 Task: Create in the project Transpire and in the Backlog issue 'Create a new online platform for online music production courses with advanced audio mixing and mastering capabilities' a child issue 'Big data model explainability and transparency remediation', and assign it to team member softage.2@softage.net.
Action: Mouse moved to (505, 194)
Screenshot: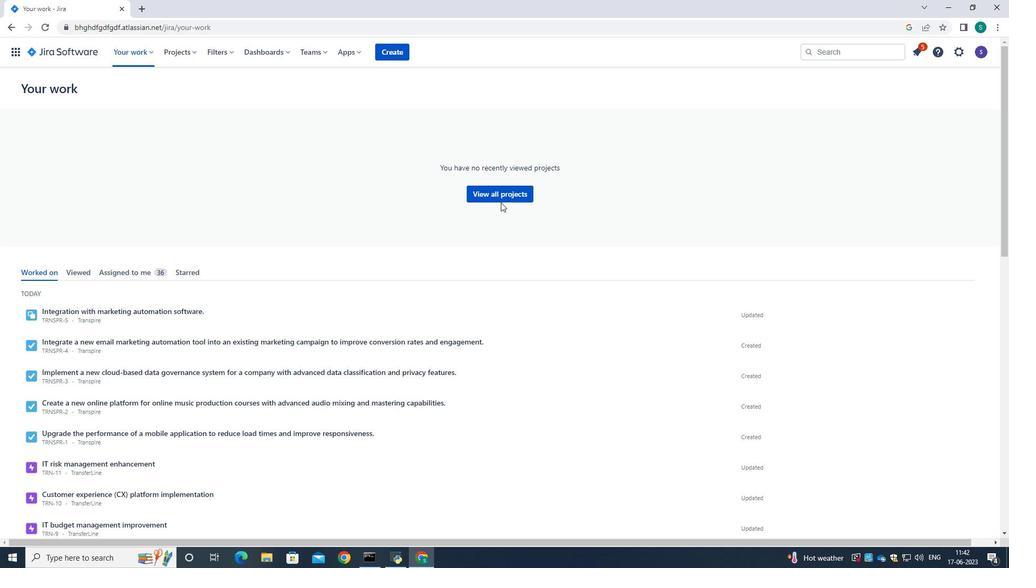 
Action: Mouse pressed left at (505, 194)
Screenshot: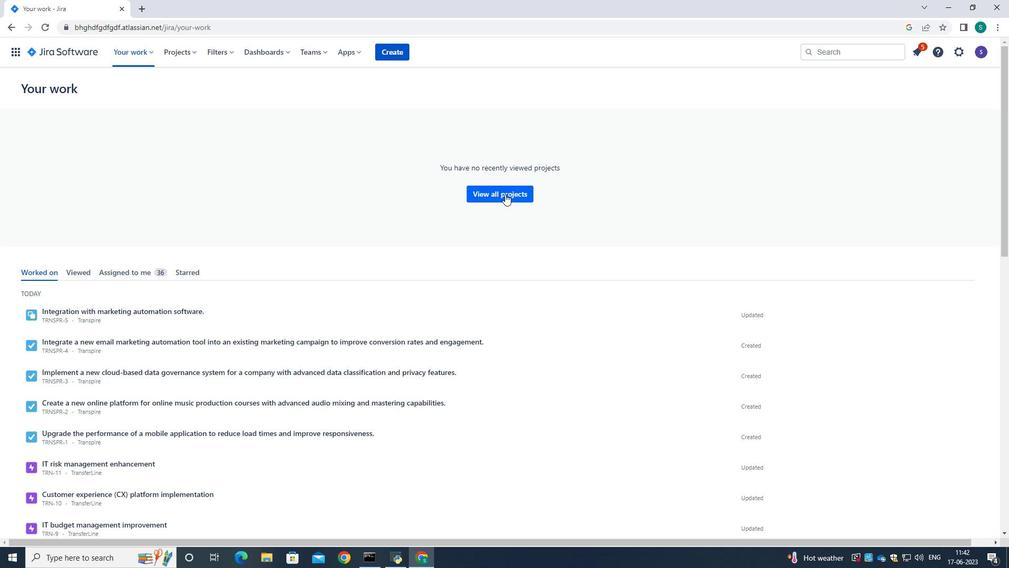
Action: Mouse moved to (235, 53)
Screenshot: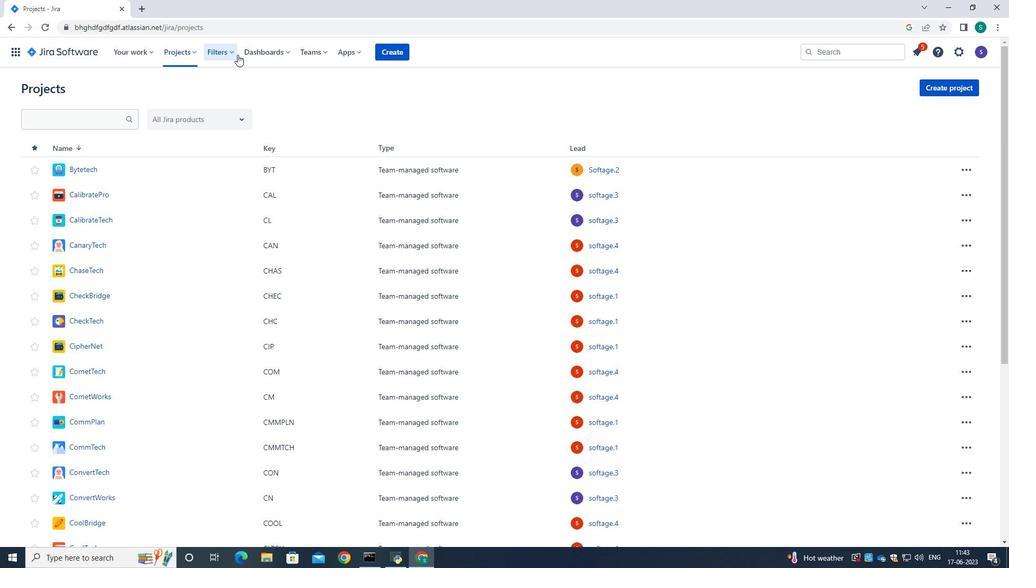 
Action: Mouse pressed left at (235, 53)
Screenshot: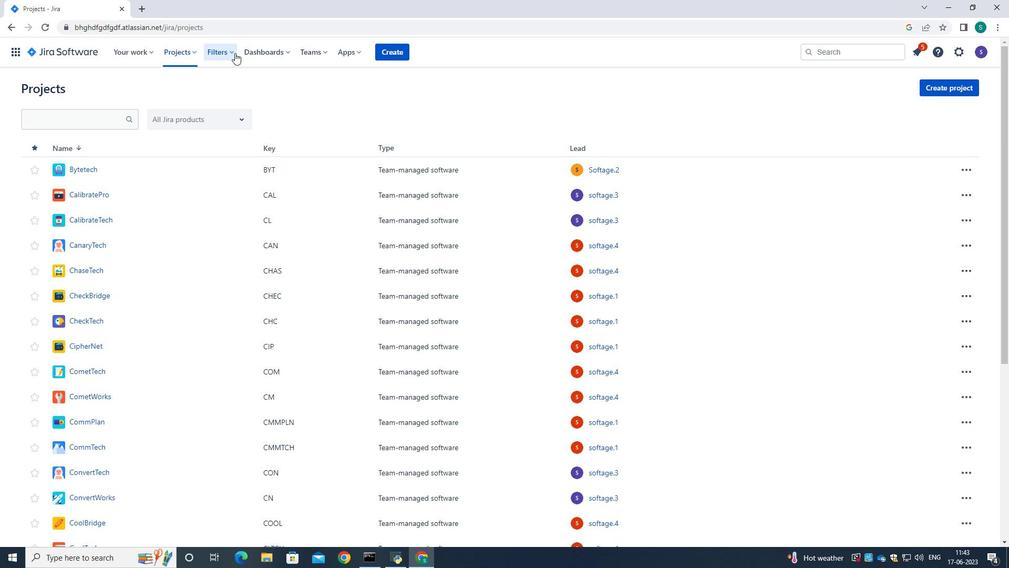 
Action: Mouse moved to (187, 57)
Screenshot: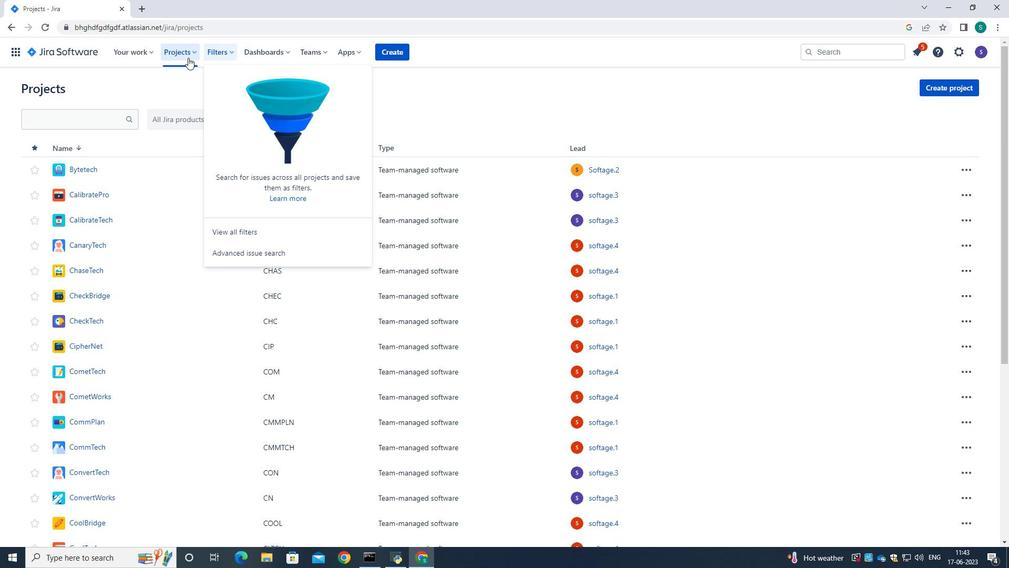 
Action: Mouse pressed left at (187, 57)
Screenshot: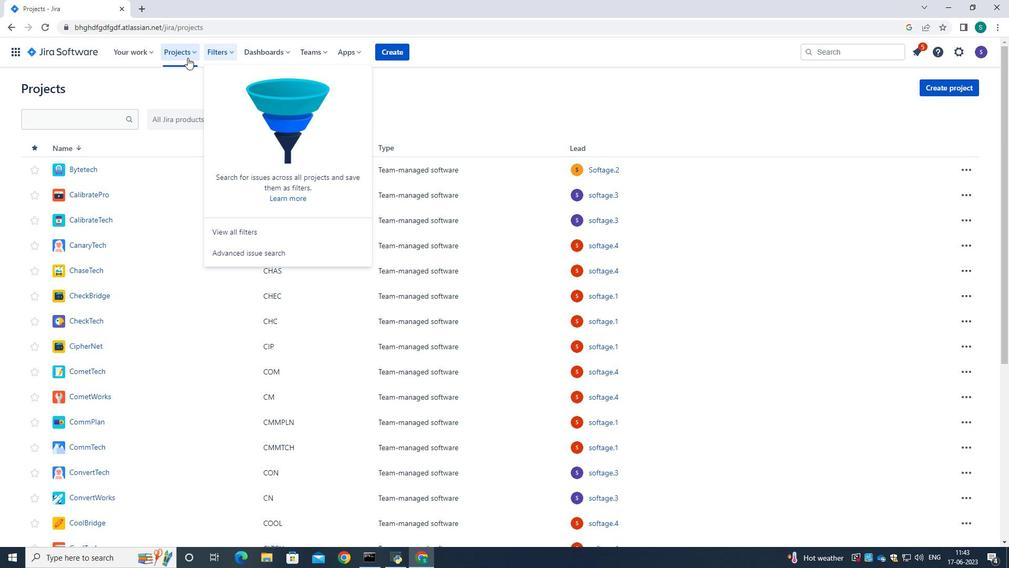 
Action: Mouse moved to (212, 100)
Screenshot: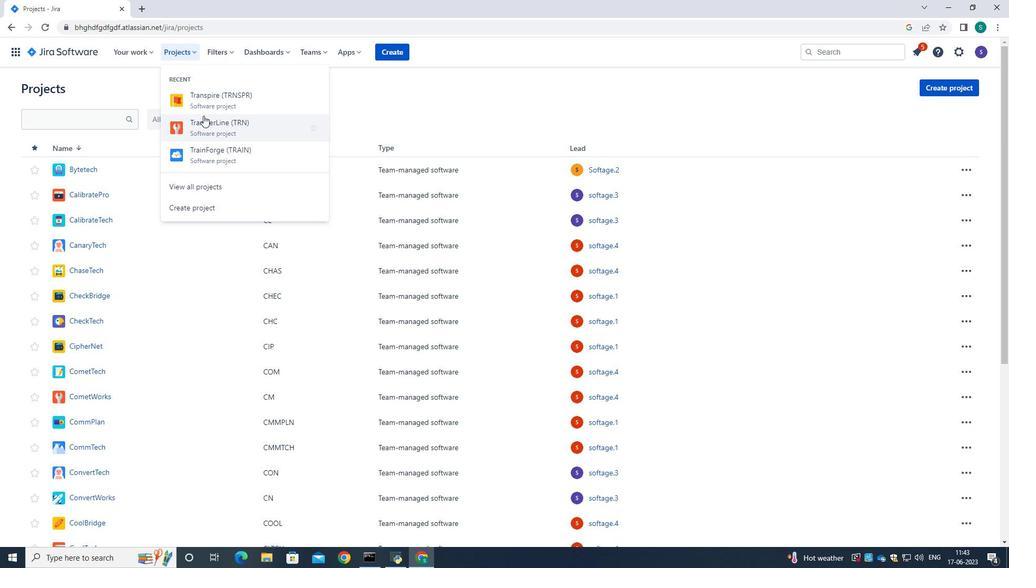 
Action: Mouse pressed left at (212, 100)
Screenshot: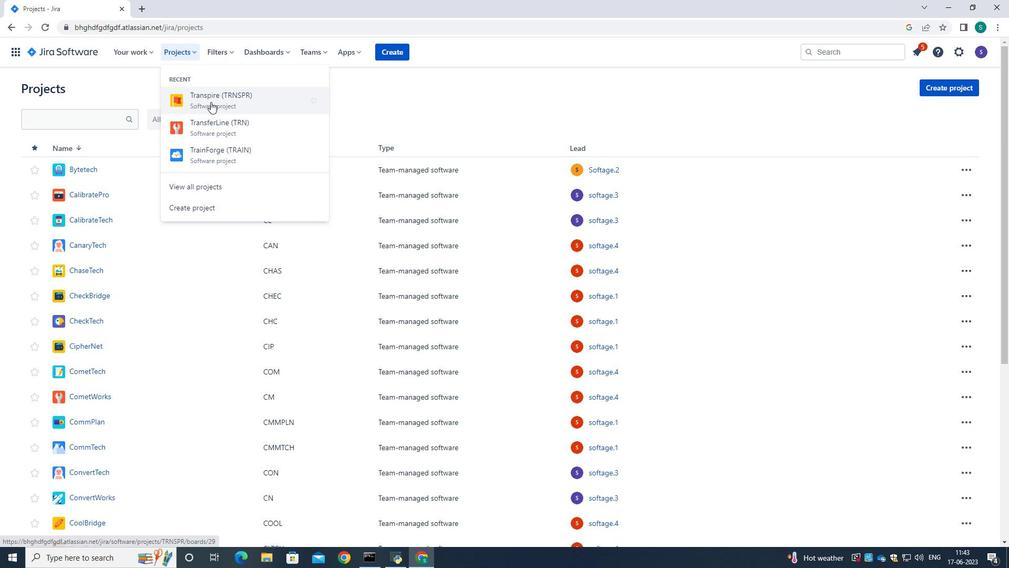 
Action: Mouse moved to (75, 163)
Screenshot: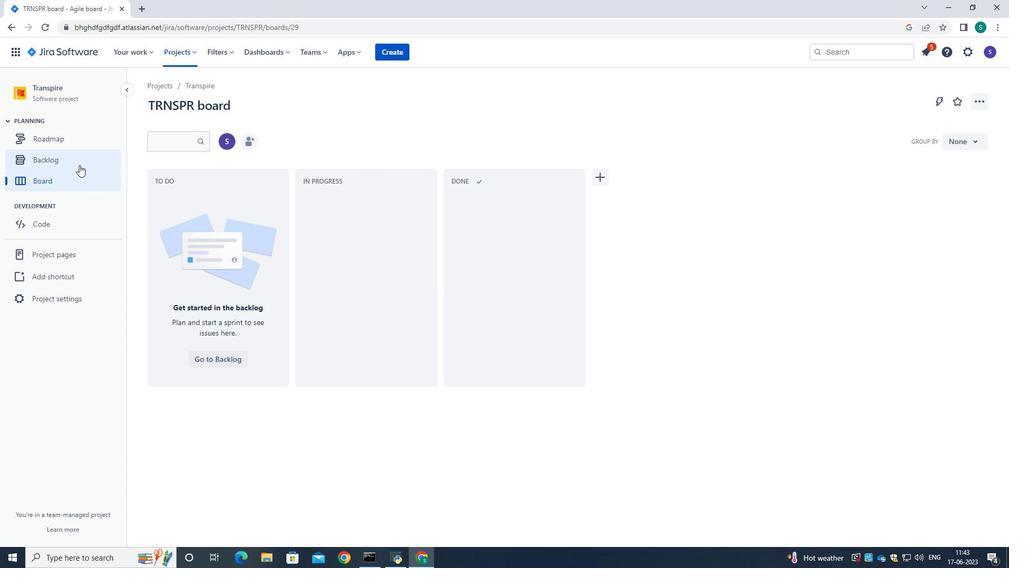 
Action: Mouse pressed left at (75, 163)
Screenshot: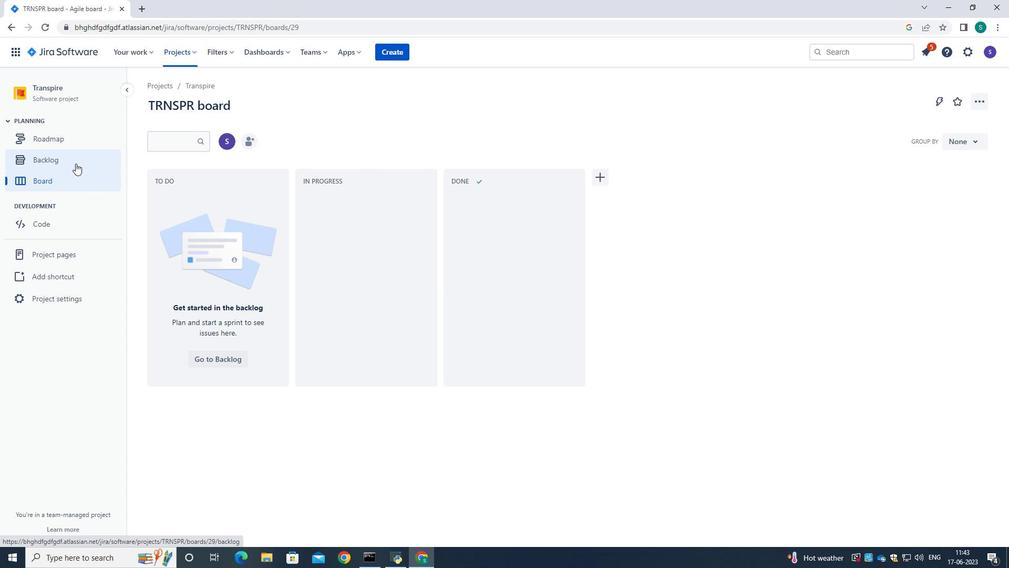 
Action: Mouse moved to (393, 209)
Screenshot: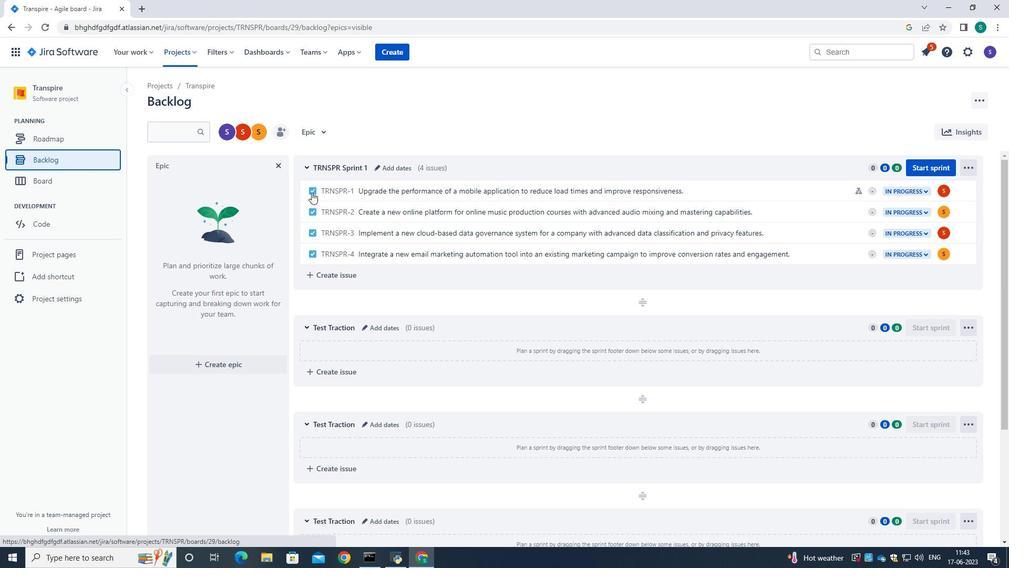 
Action: Mouse scrolled (393, 209) with delta (0, 0)
Screenshot: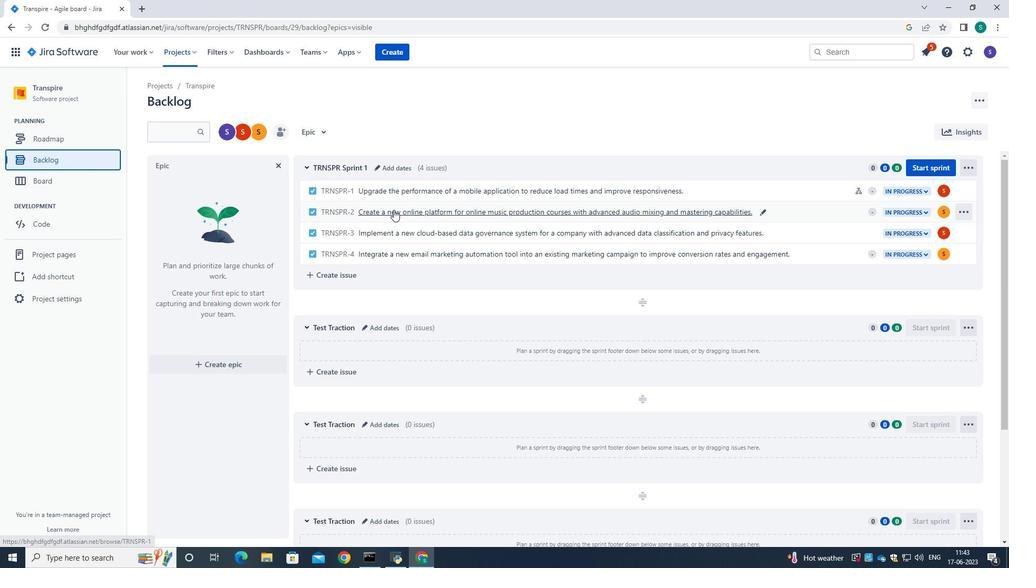 
Action: Mouse moved to (427, 179)
Screenshot: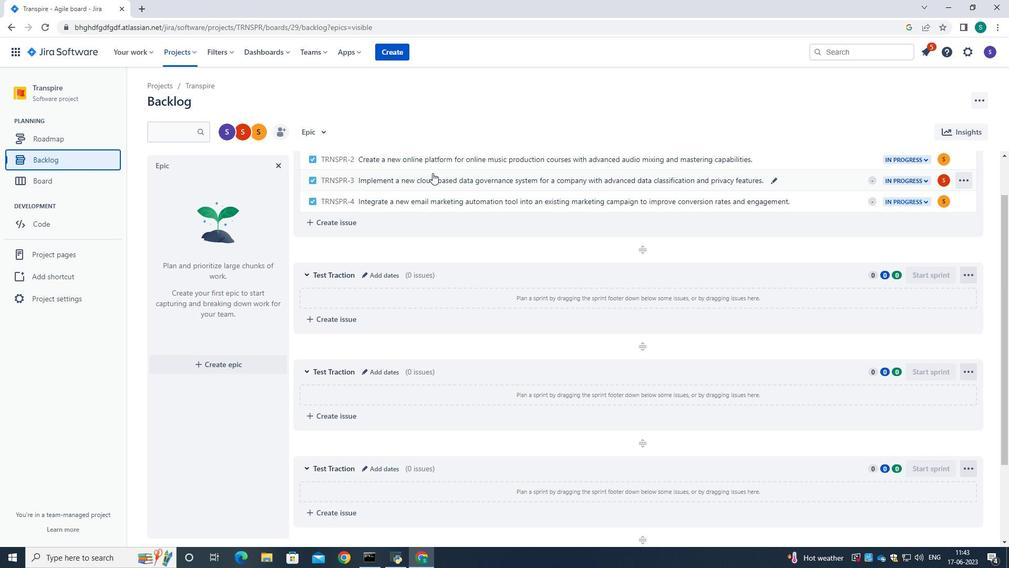 
Action: Mouse scrolled (427, 180) with delta (0, 0)
Screenshot: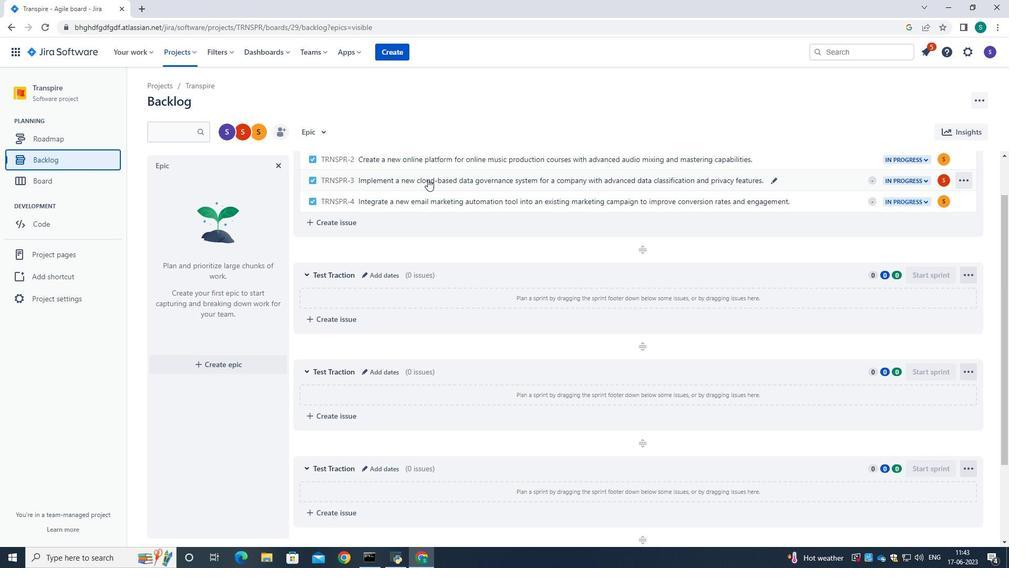
Action: Mouse scrolled (427, 180) with delta (0, 0)
Screenshot: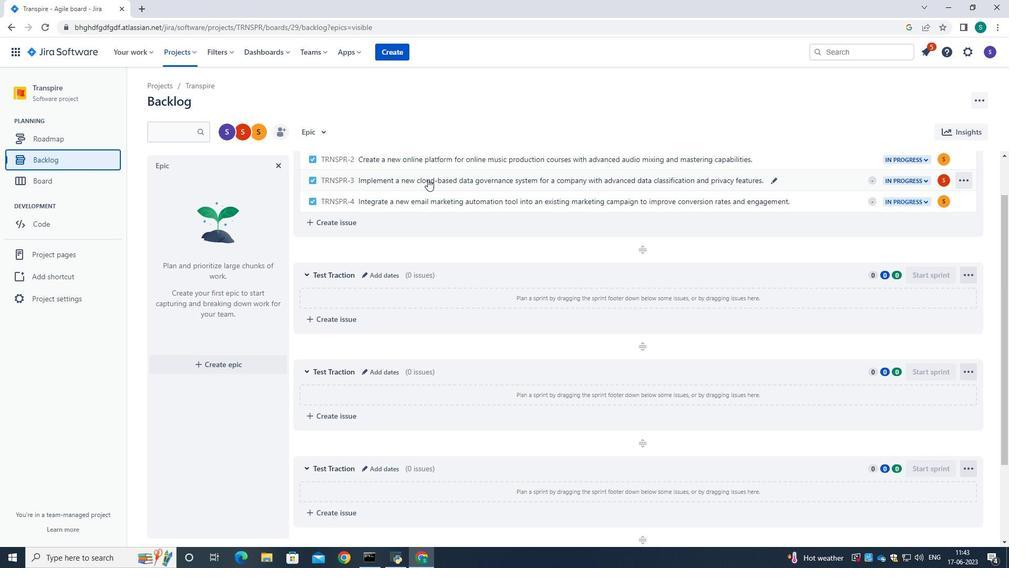 
Action: Mouse moved to (421, 216)
Screenshot: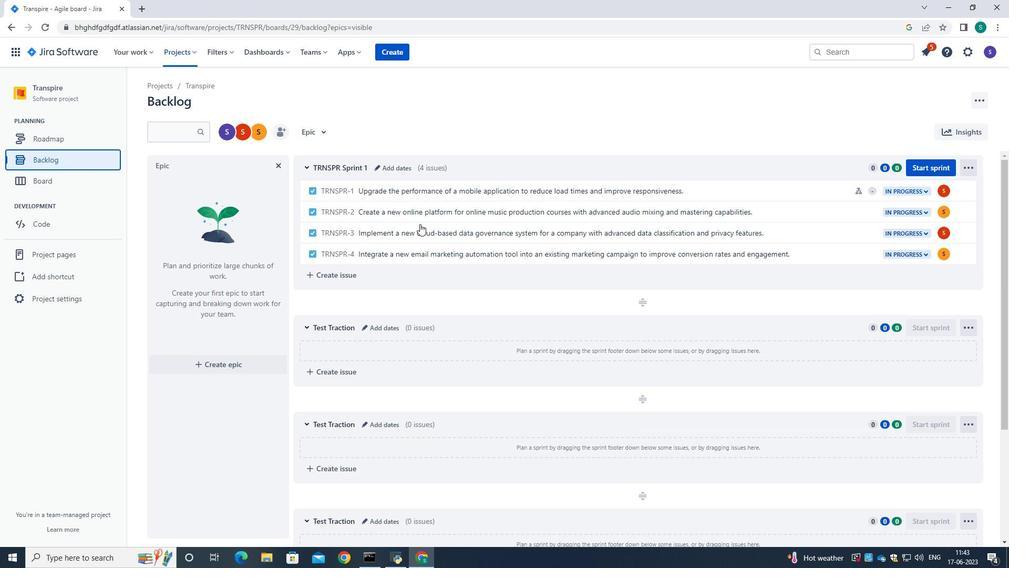 
Action: Mouse pressed left at (421, 216)
Screenshot: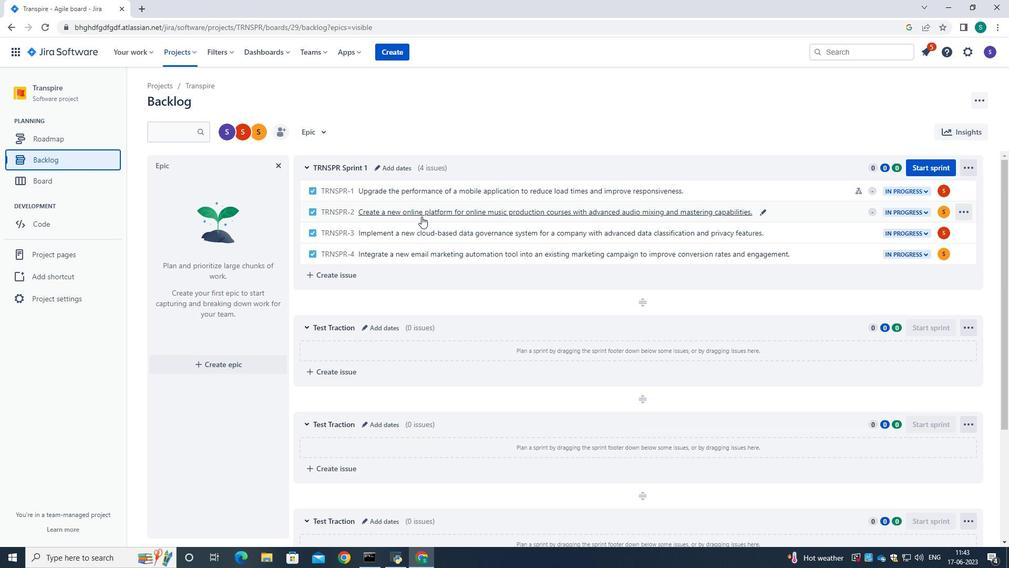 
Action: Mouse moved to (844, 276)
Screenshot: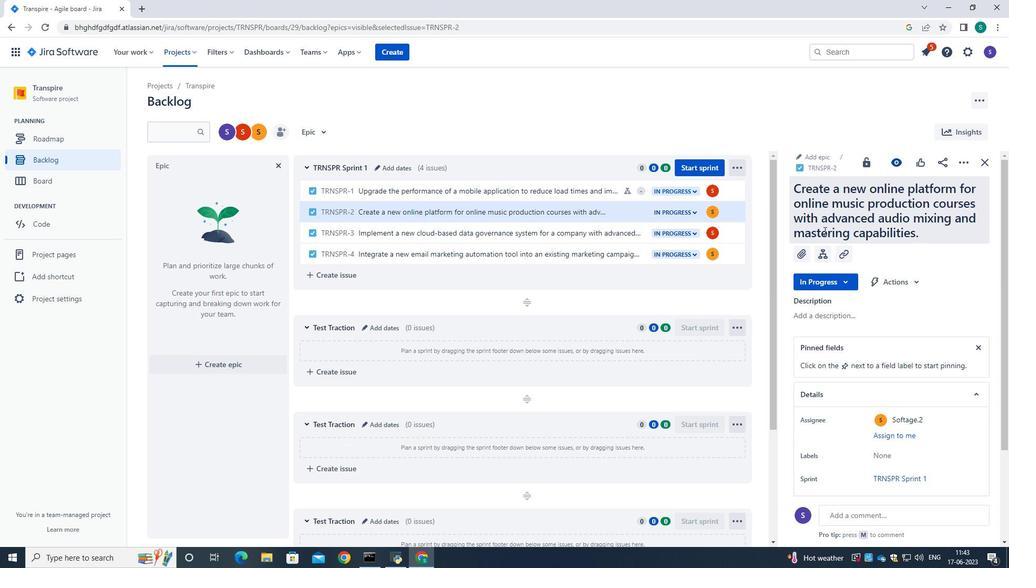 
Action: Mouse scrolled (844, 276) with delta (0, 0)
Screenshot: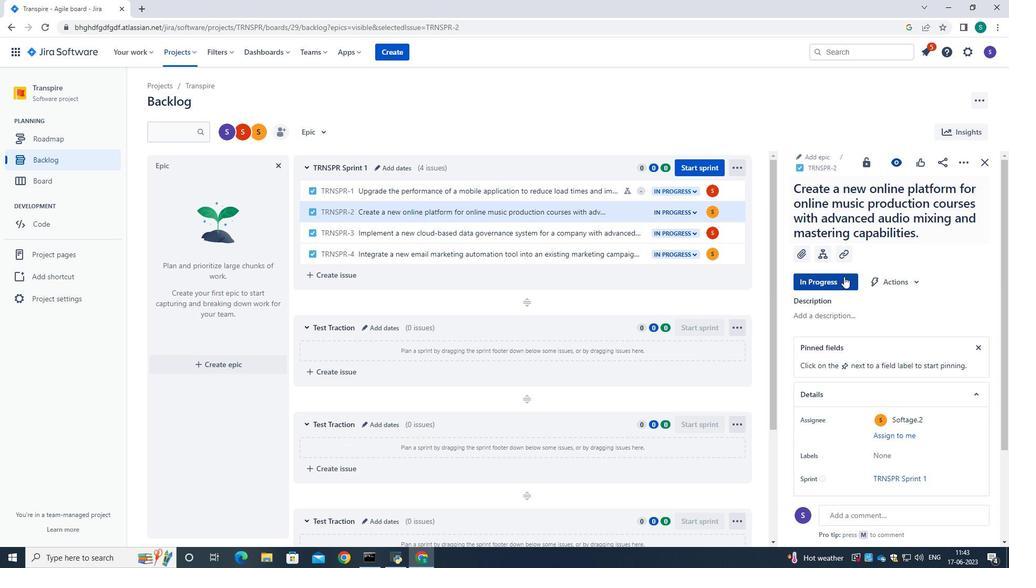 
Action: Mouse scrolled (844, 276) with delta (0, 0)
Screenshot: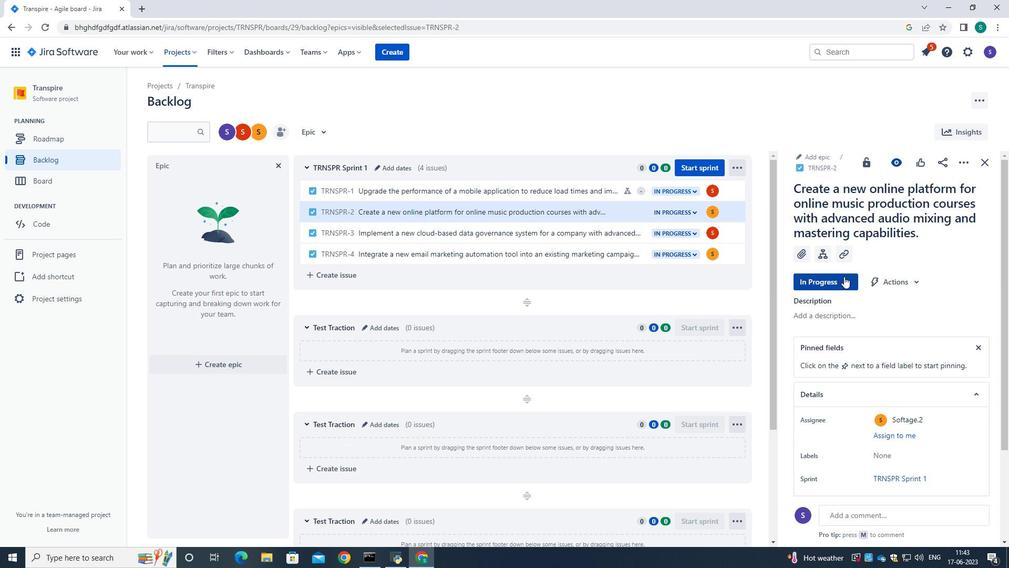 
Action: Mouse moved to (842, 269)
Screenshot: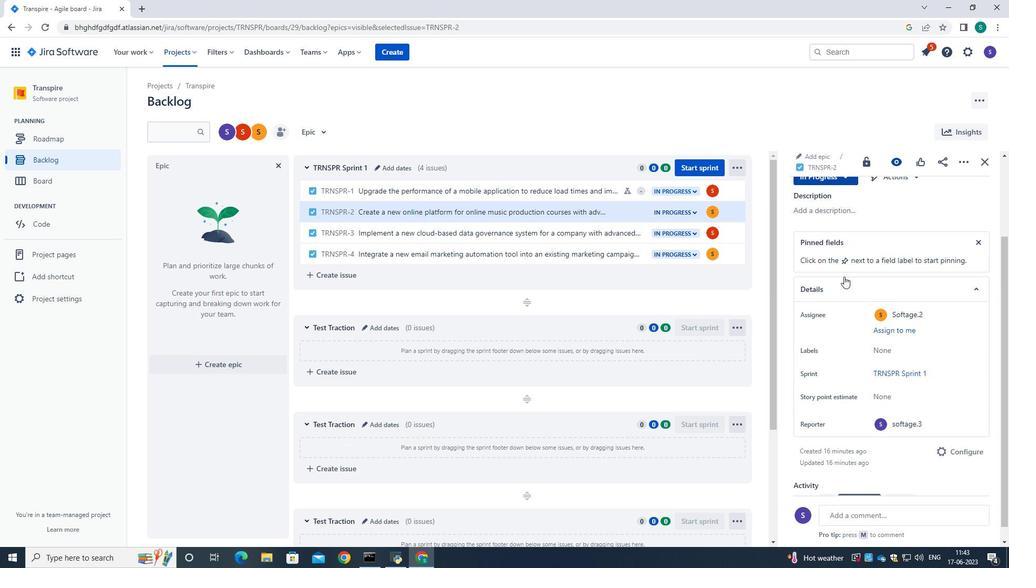 
Action: Mouse scrolled (842, 270) with delta (0, 0)
Screenshot: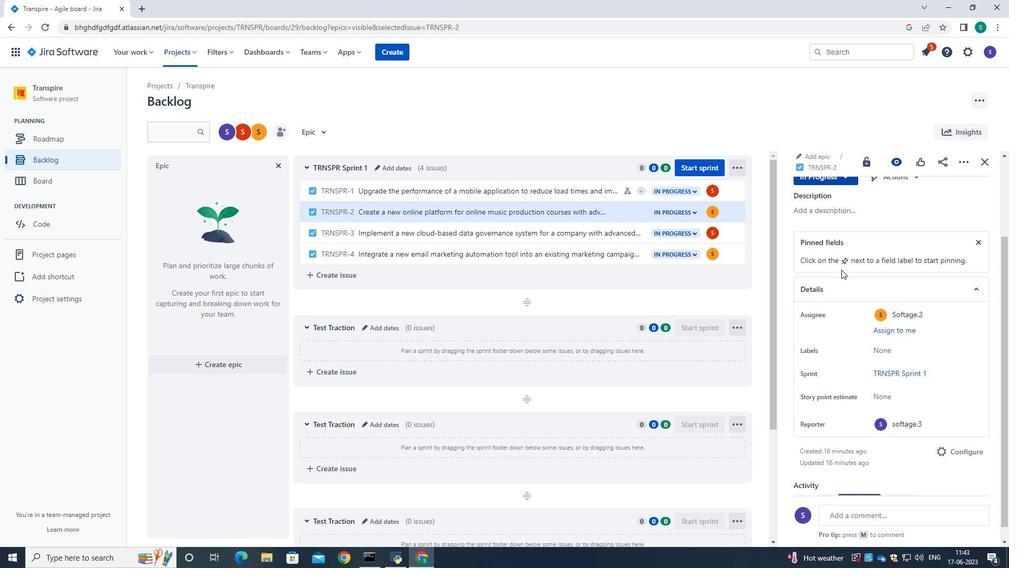 
Action: Mouse scrolled (842, 270) with delta (0, 0)
Screenshot: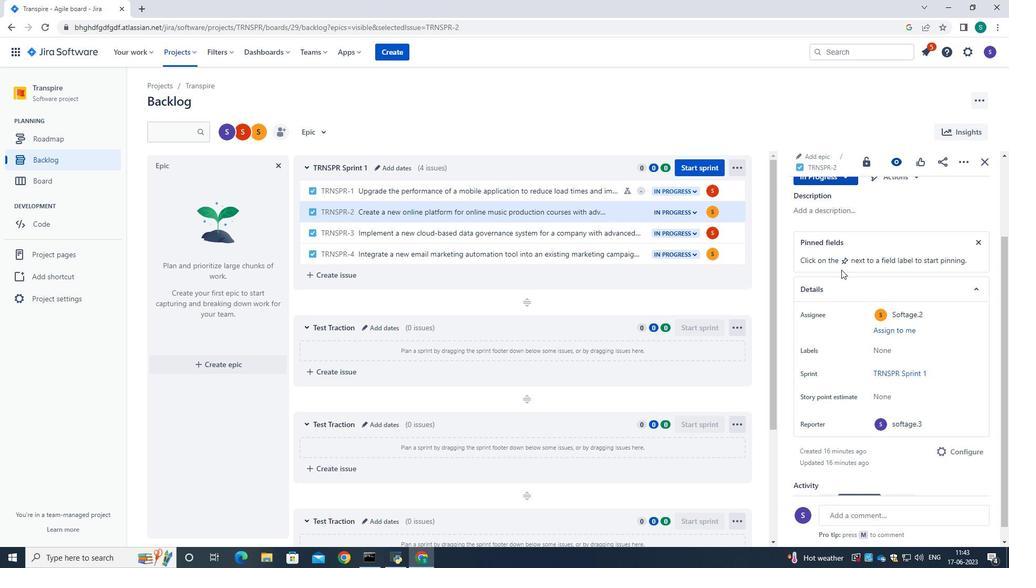 
Action: Mouse moved to (823, 253)
Screenshot: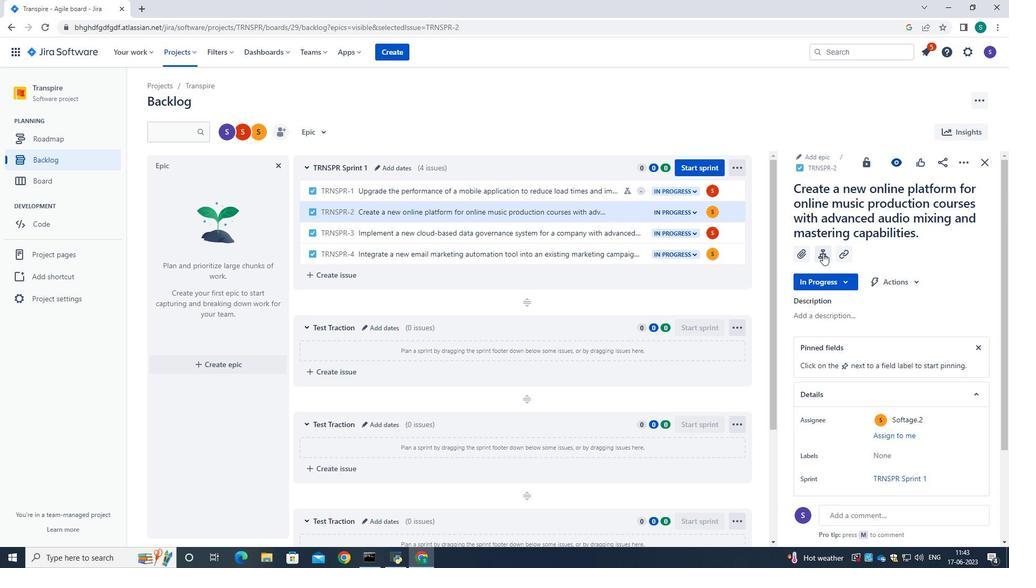 
Action: Mouse pressed left at (823, 253)
Screenshot: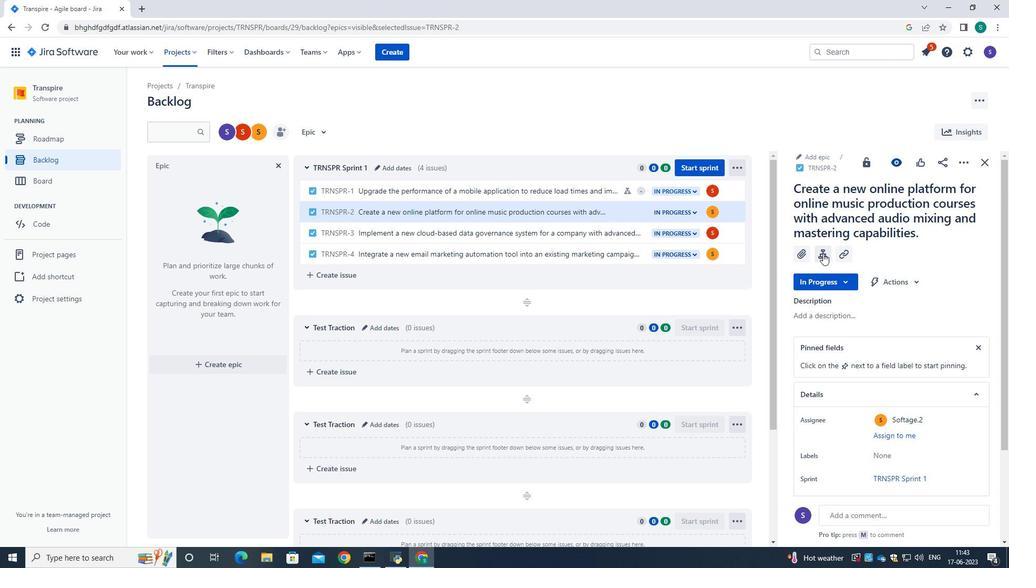 
Action: Mouse moved to (818, 332)
Screenshot: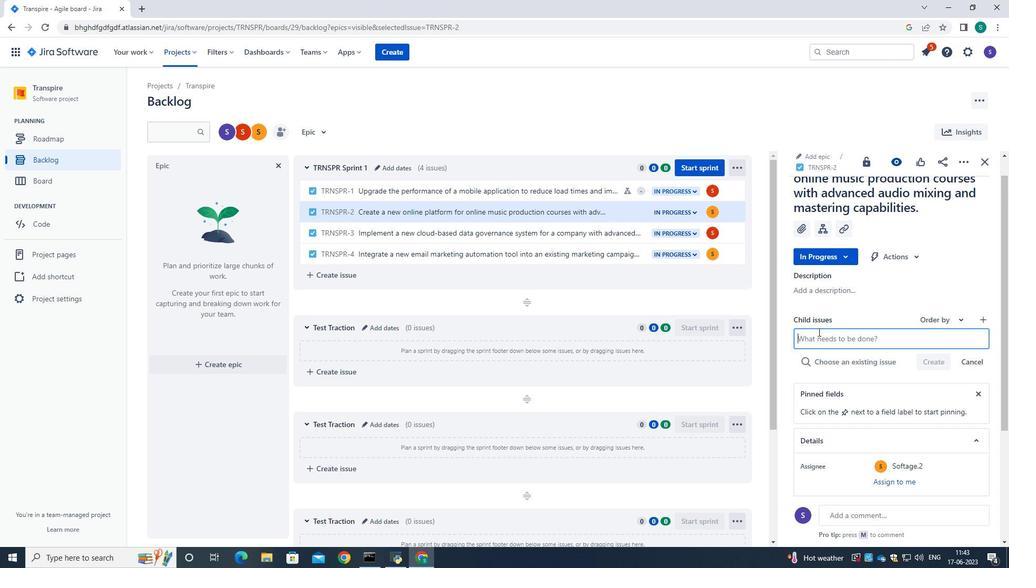
Action: Mouse pressed left at (818, 332)
Screenshot: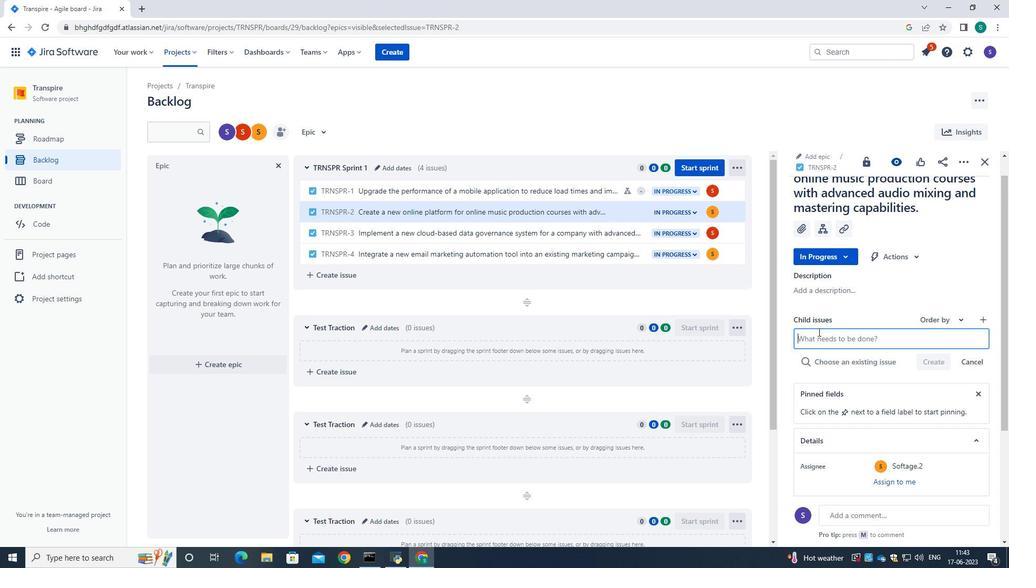 
Action: Key pressed <Key.caps_lock>B<Key.caps_lock>ig<Key.space>data<Key.space>model<Key.space>explan<Key.backspace>in<Key.space><Key.backspace>ab<Key.backspace><Key.backspace><Key.backspace>nability<Key.space>and<Key.space><Key.backspace><Key.backspace><Key.backspace><Key.backspace><Key.backspace><Key.backspace><Key.backspace><Key.backspace><Key.backspace><Key.backspace><Key.backspace><Key.backspace><Key.backspace>a<Key.backspace>nability<Key.space>
Screenshot: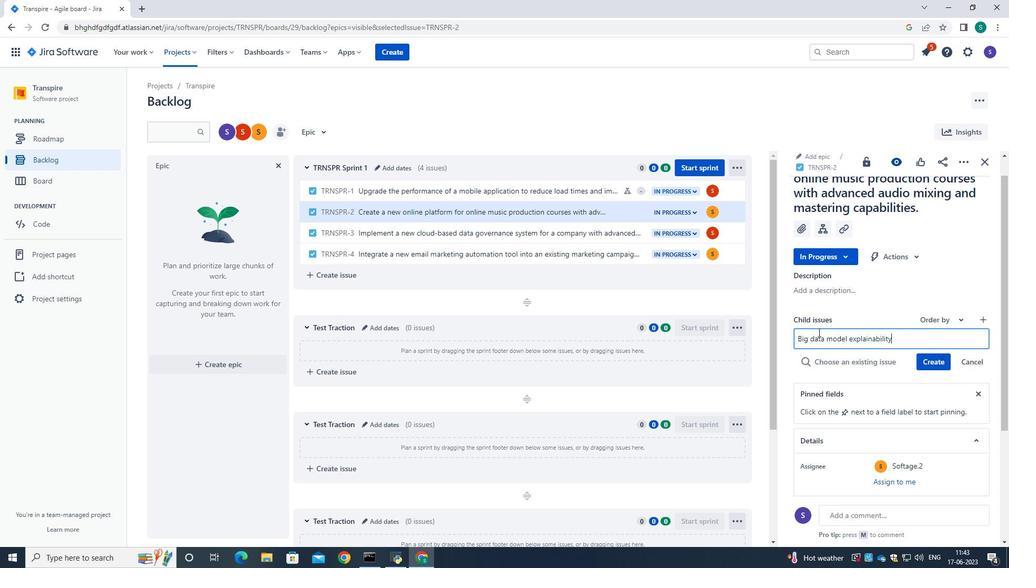
Action: Mouse moved to (866, 335)
Screenshot: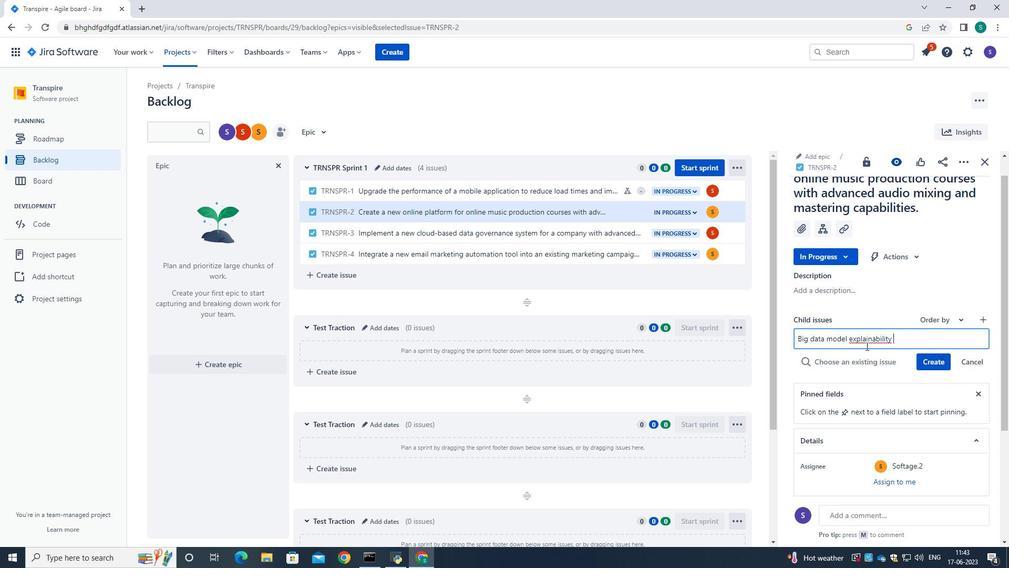 
Action: Mouse pressed right at (866, 335)
Screenshot: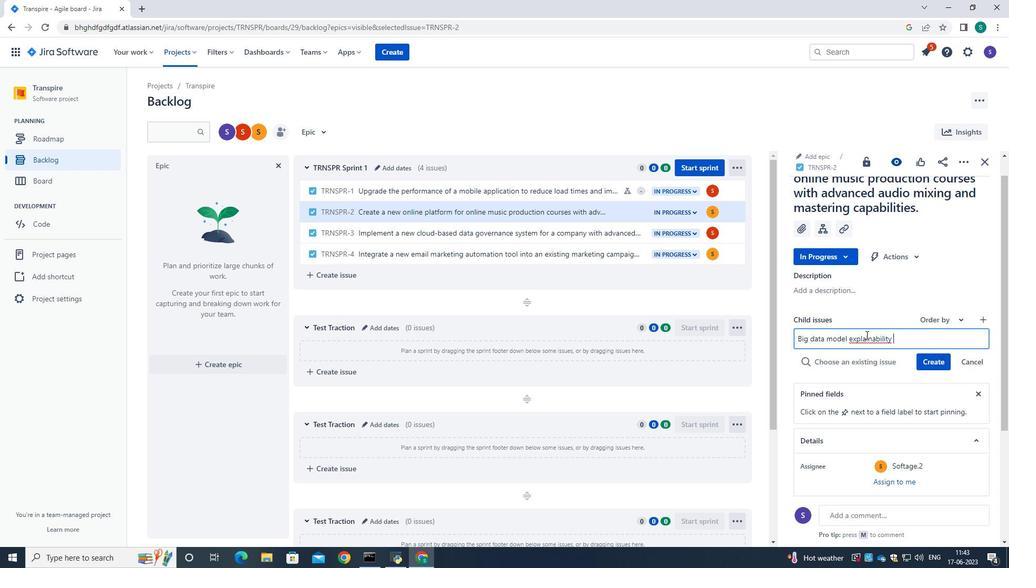 
Action: Mouse moved to (903, 343)
Screenshot: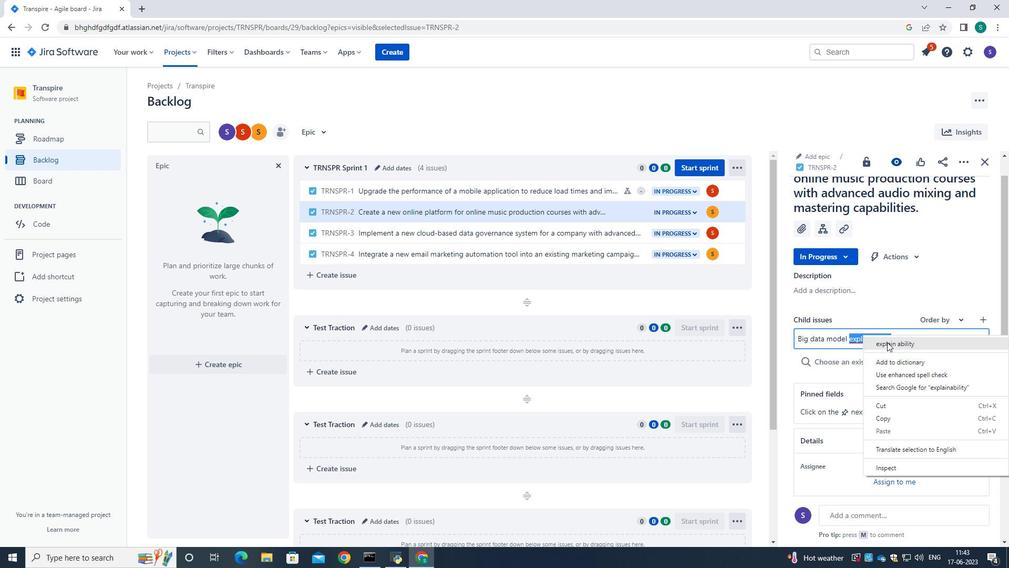 
Action: Mouse pressed left at (903, 343)
Screenshot: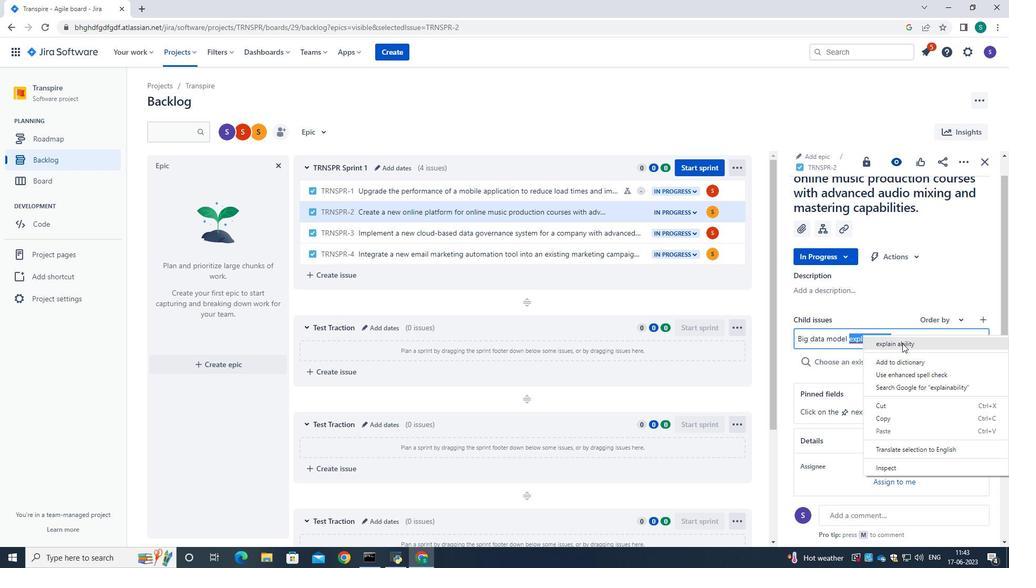 
Action: Mouse moved to (909, 337)
Screenshot: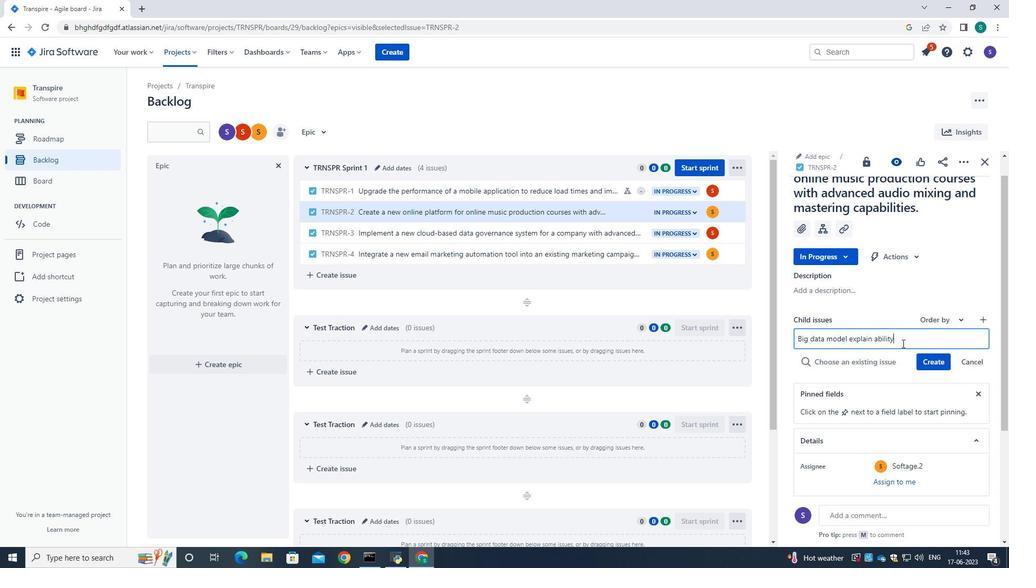 
Action: Mouse pressed left at (909, 337)
Screenshot: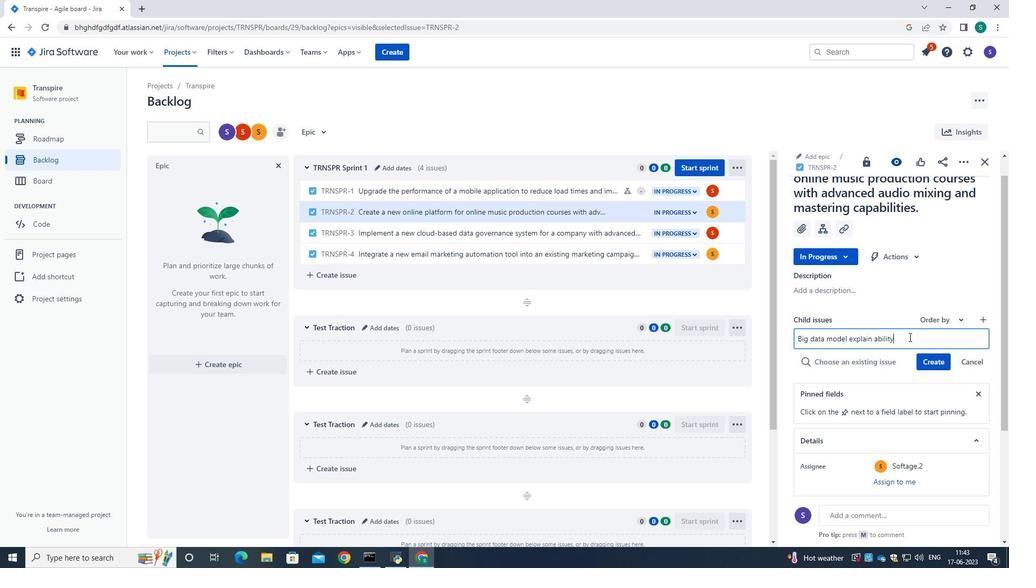 
Action: Key pressed and<Key.space>transparency<Key.space>remediation.
Screenshot: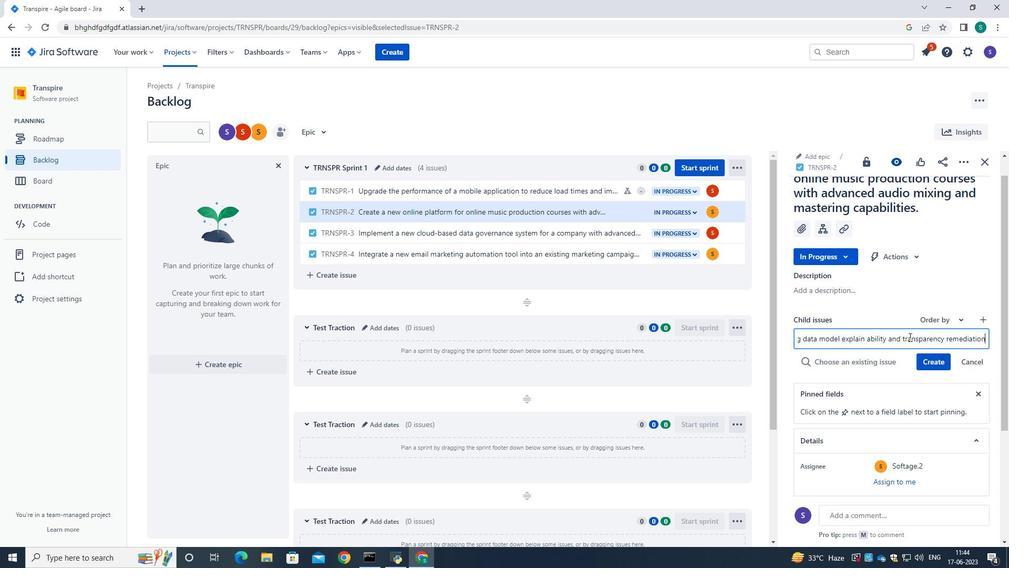 
Action: Mouse moved to (933, 361)
Screenshot: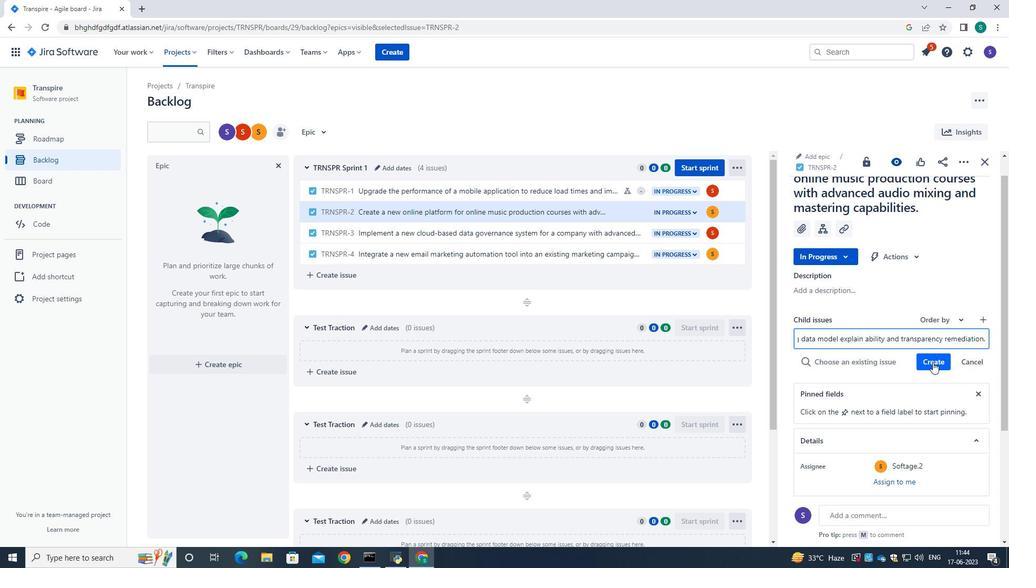 
Action: Mouse pressed left at (933, 361)
Screenshot: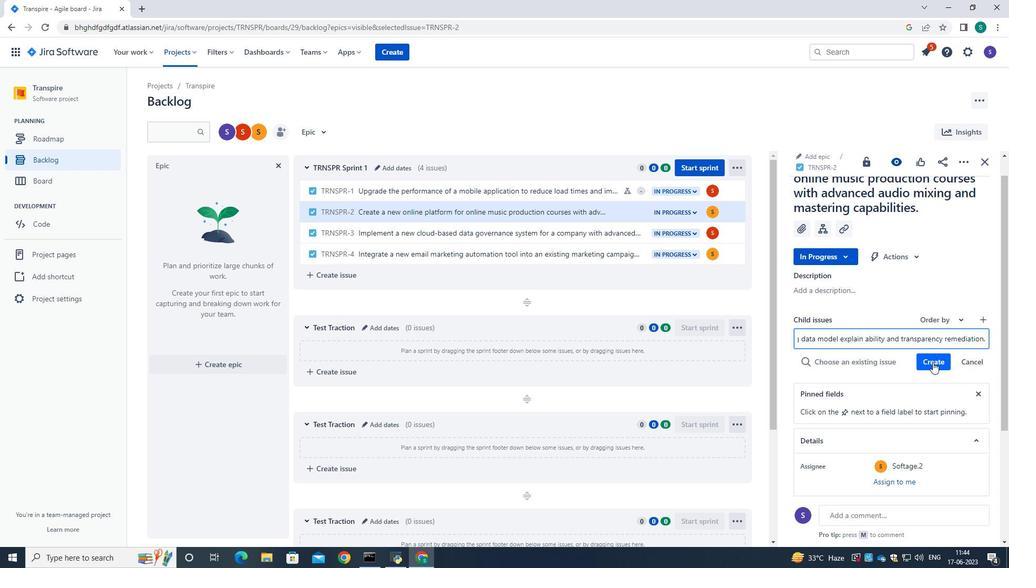 
Action: Mouse moved to (852, 368)
Screenshot: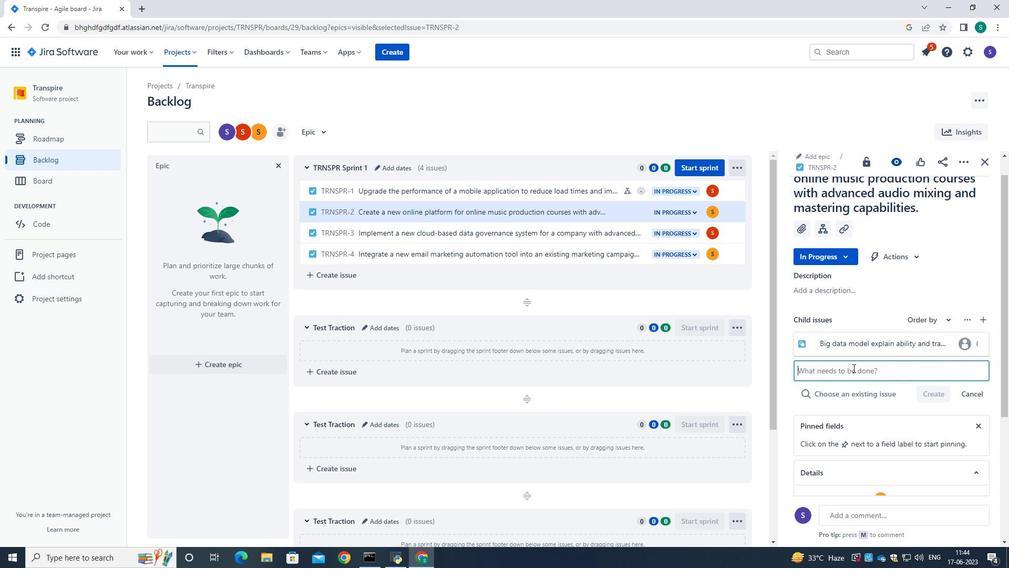 
Action: Mouse scrolled (852, 367) with delta (0, 0)
Screenshot: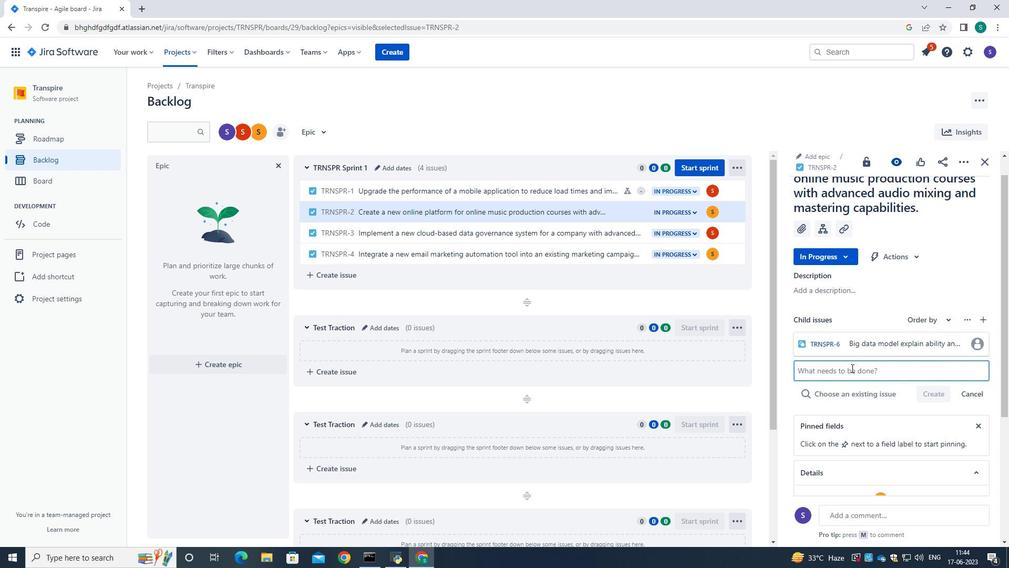 
Action: Mouse moved to (943, 290)
Screenshot: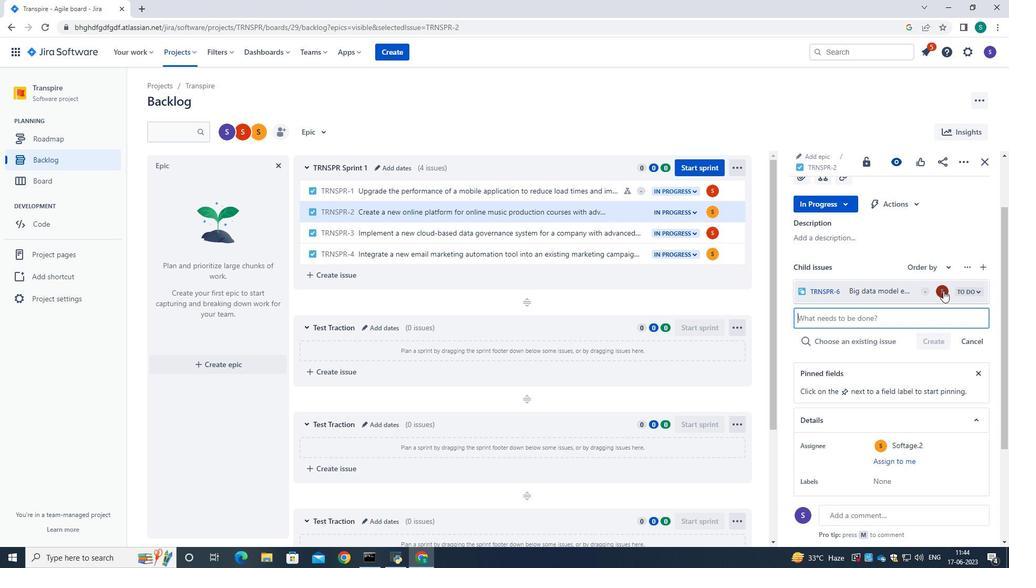 
Action: Mouse pressed left at (943, 290)
Screenshot: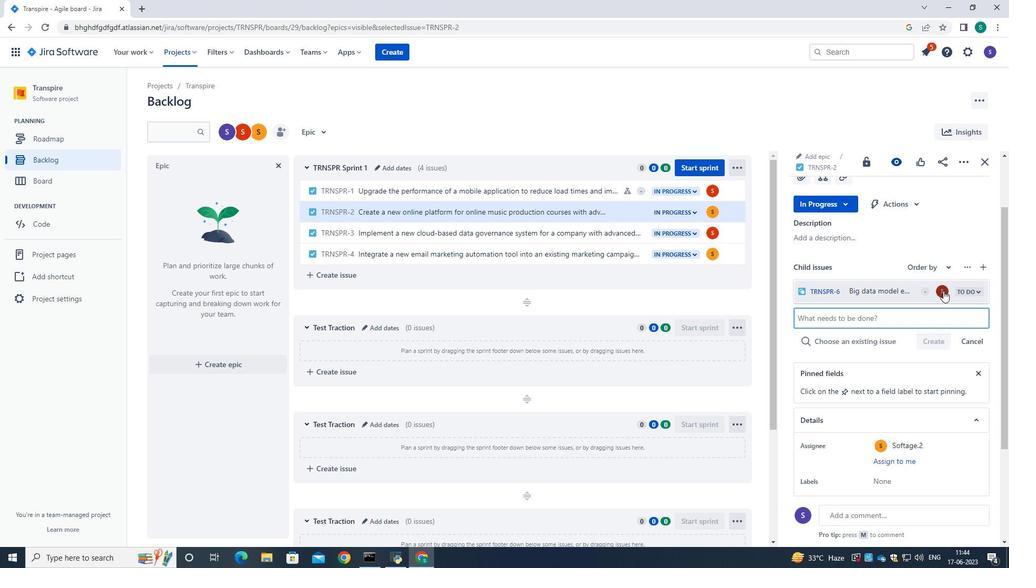 
Action: Mouse moved to (858, 236)
Screenshot: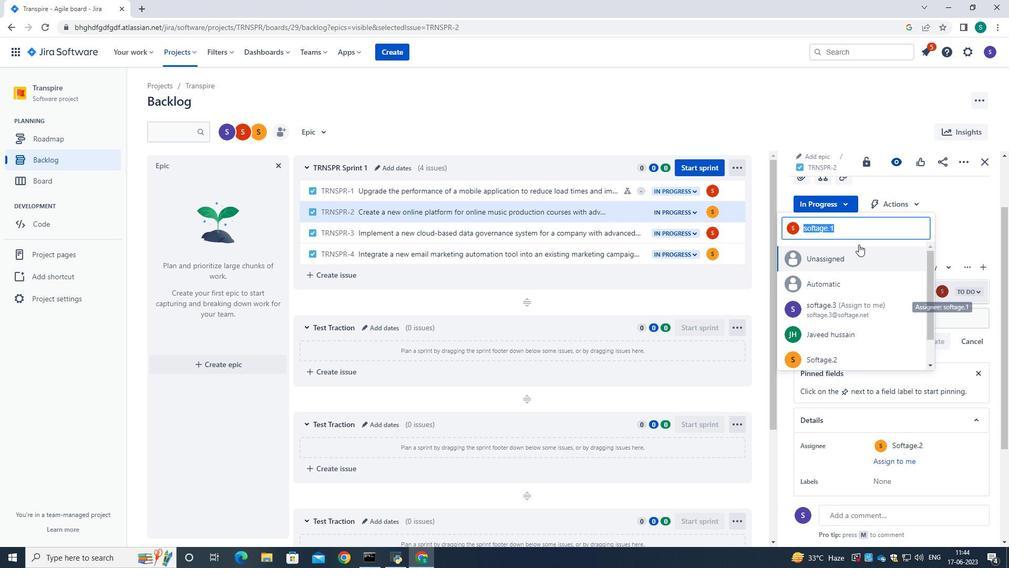 
Action: Key pressed <Key.backspace>softage.2<Key.shift>@softage.net
Screenshot: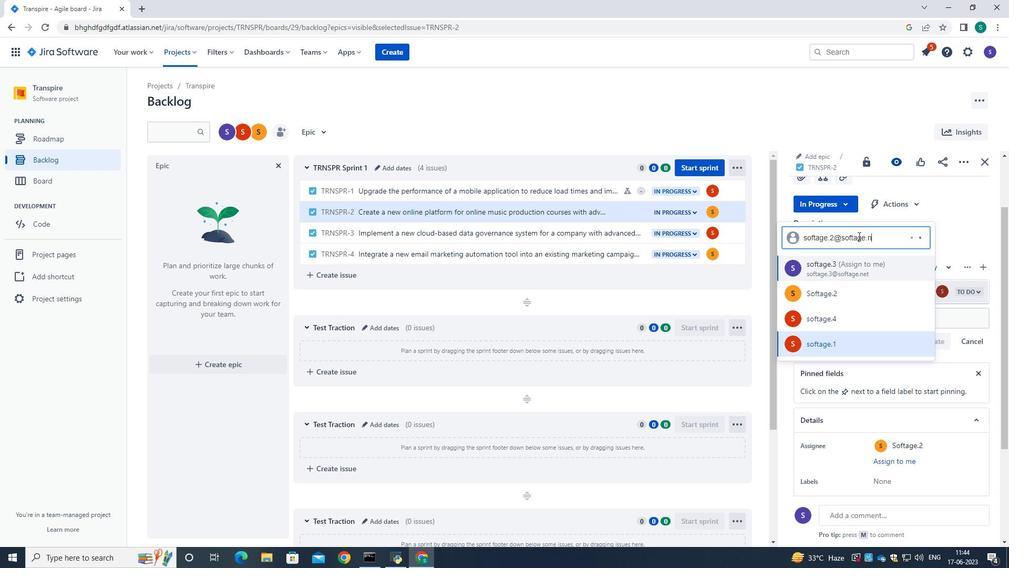 
Action: Mouse moved to (843, 296)
Screenshot: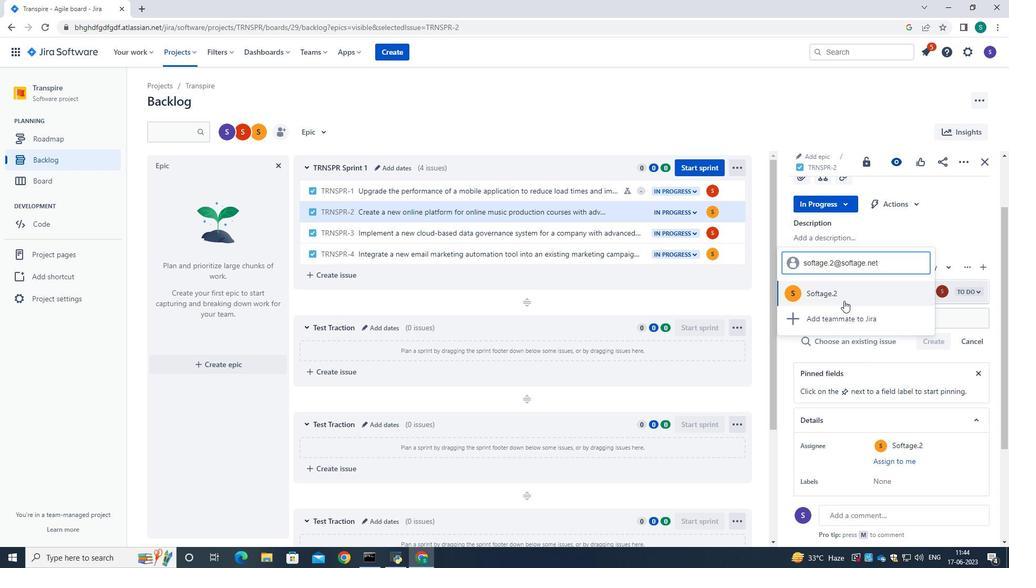 
Action: Mouse pressed left at (843, 296)
Screenshot: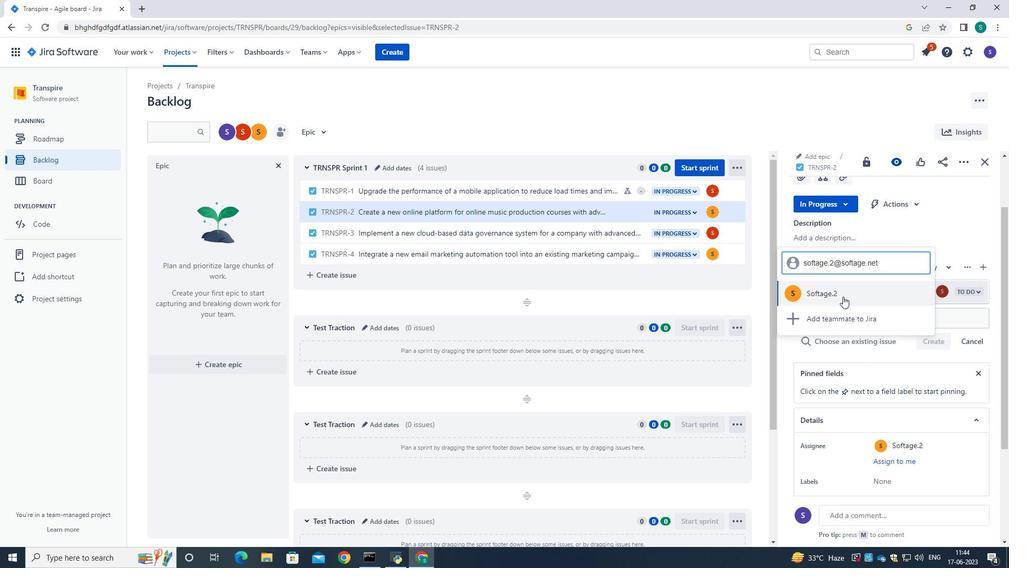
Action: Mouse moved to (863, 289)
Screenshot: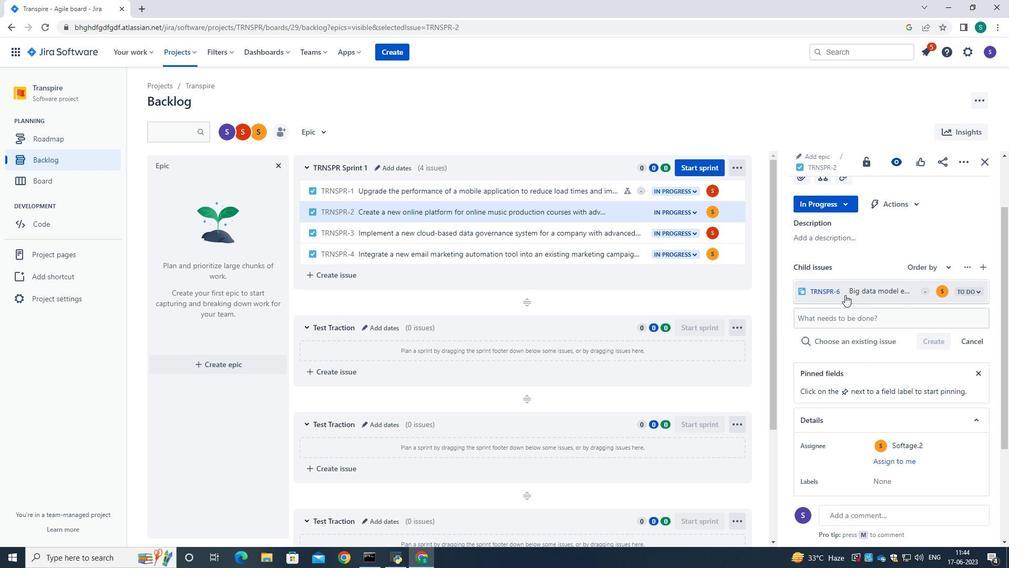 
Action: Mouse scrolled (863, 289) with delta (0, 0)
Screenshot: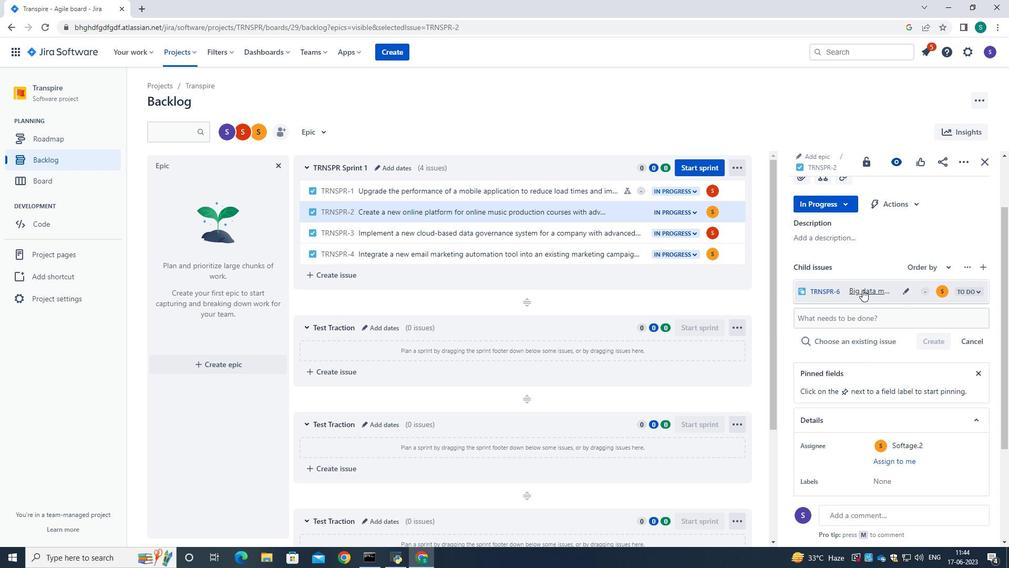 
Action: Mouse scrolled (863, 289) with delta (0, 0)
Screenshot: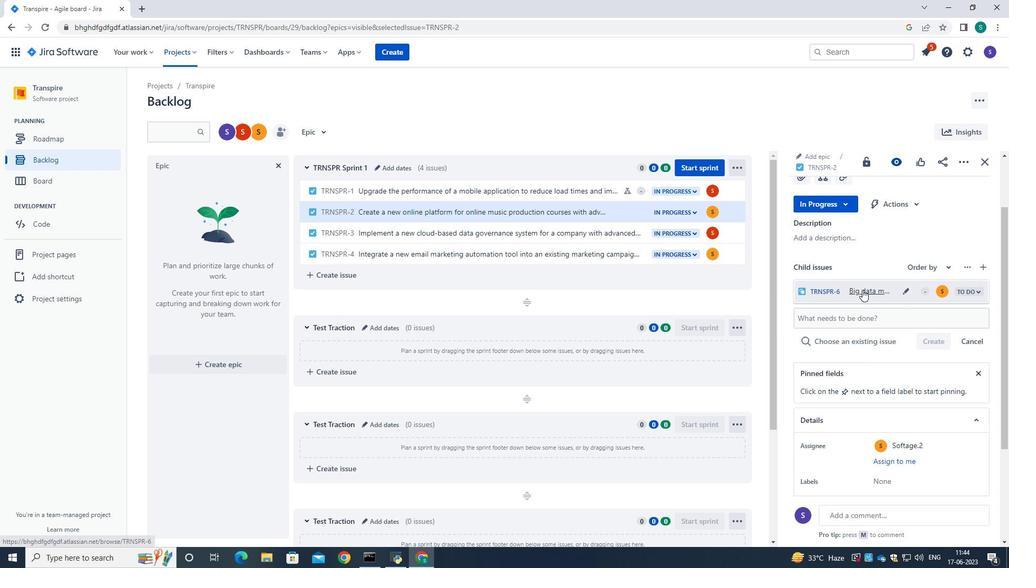 
Action: Mouse scrolled (863, 289) with delta (0, 0)
Screenshot: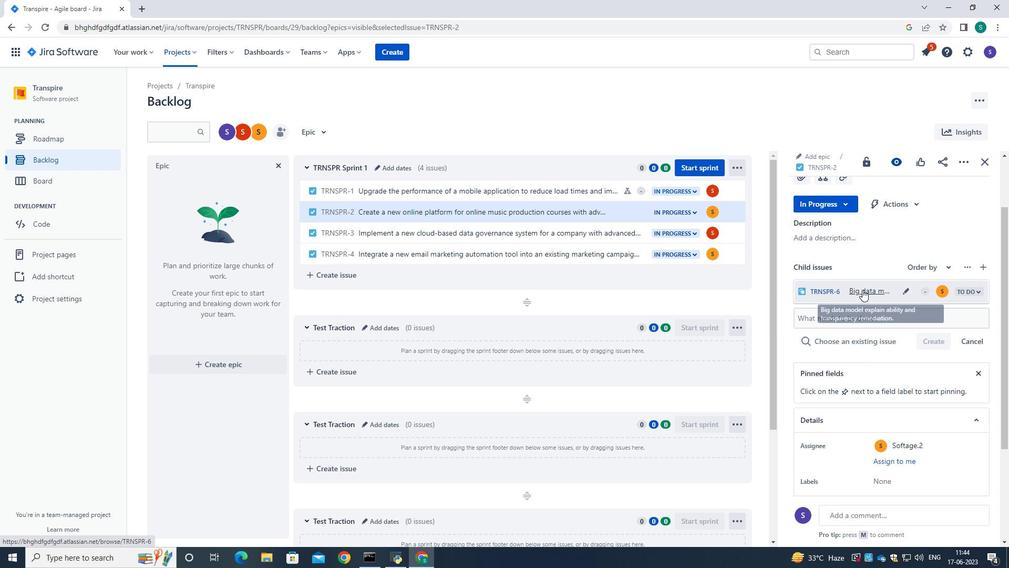 
Action: Mouse scrolled (863, 289) with delta (0, 0)
Screenshot: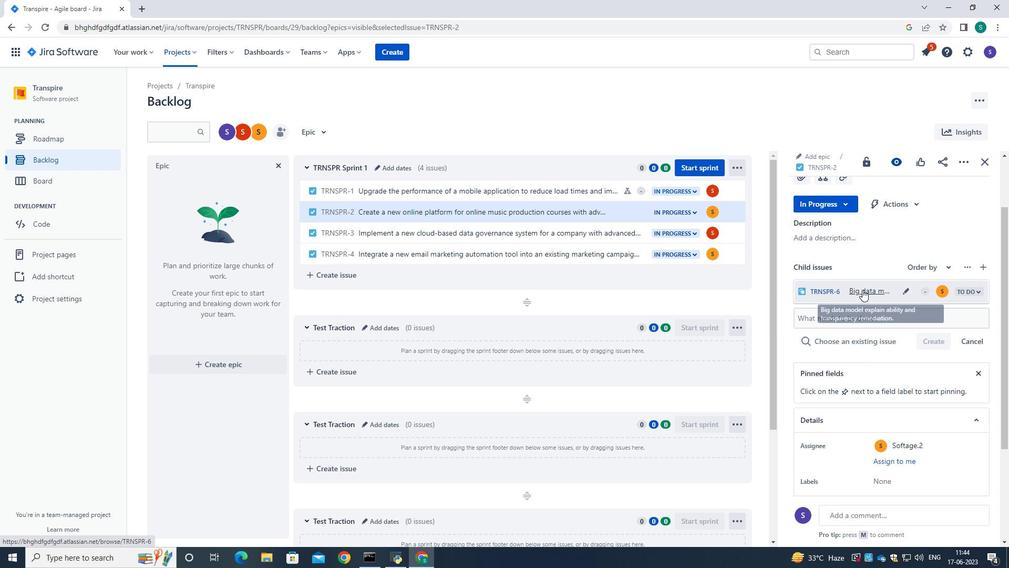 
Action: Mouse scrolled (863, 290) with delta (0, 0)
Screenshot: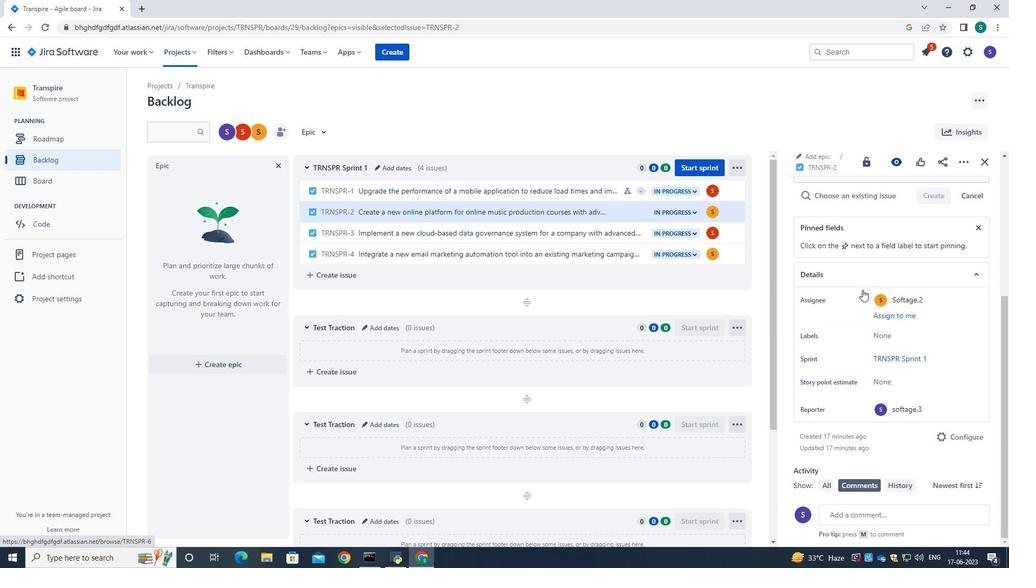 
Action: Mouse scrolled (863, 290) with delta (0, 0)
Screenshot: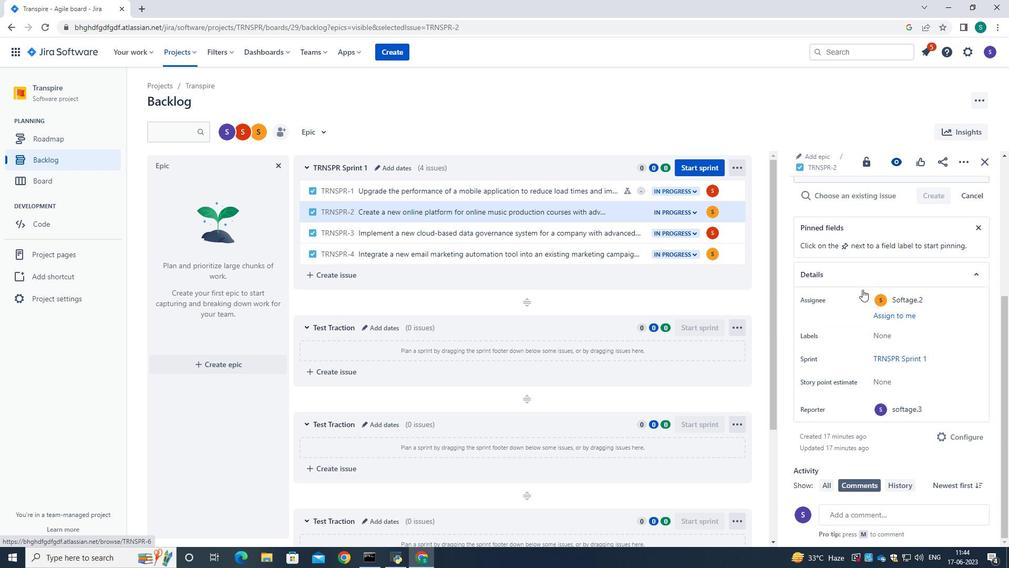 
Action: Mouse scrolled (863, 290) with delta (0, 0)
Screenshot: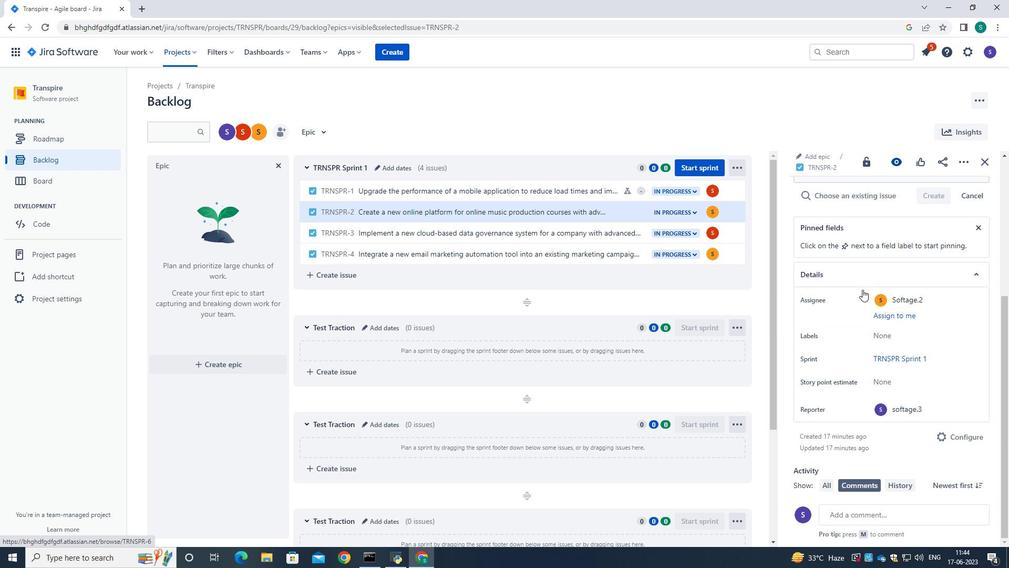 
Action: Mouse scrolled (863, 290) with delta (0, 0)
Screenshot: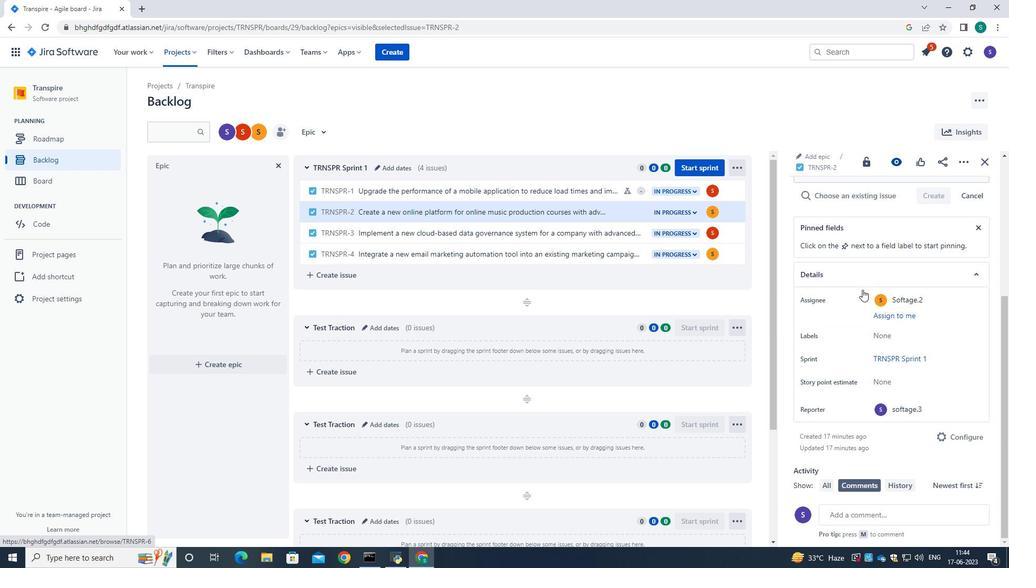 
Action: Mouse scrolled (863, 290) with delta (0, 0)
Screenshot: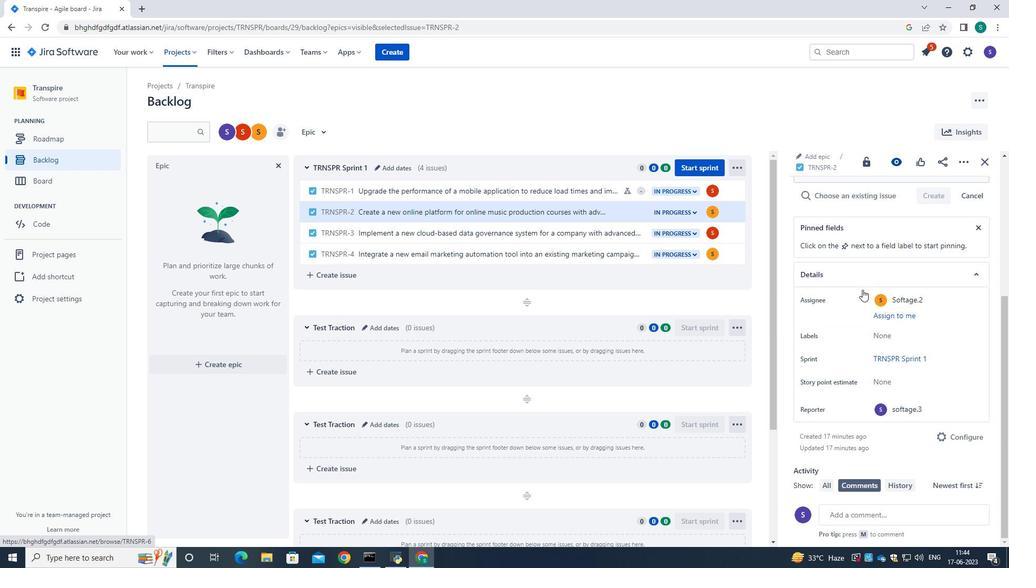 
Action: Mouse moved to (182, 291)
Screenshot: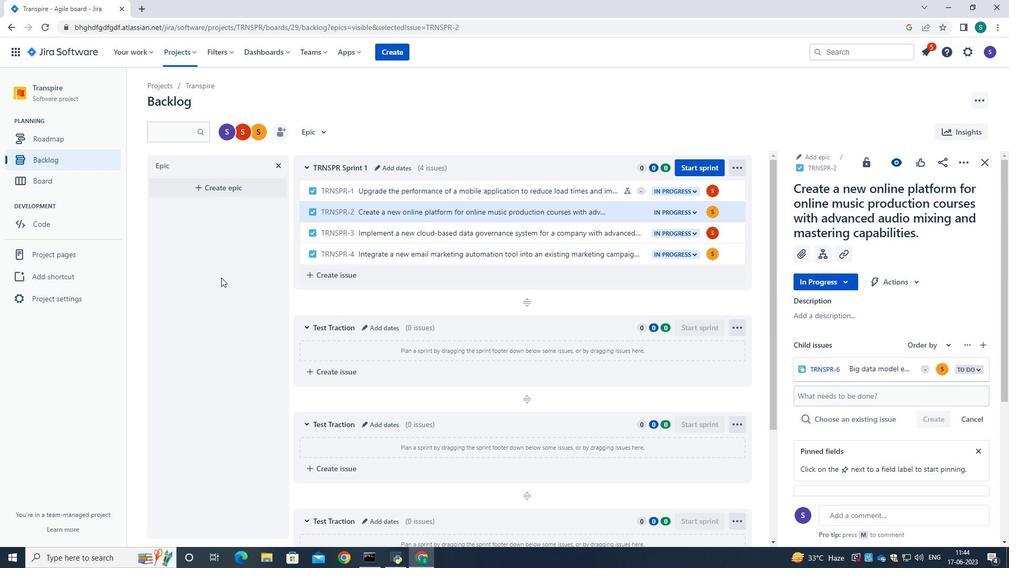 
Action: Mouse pressed left at (182, 291)
Screenshot: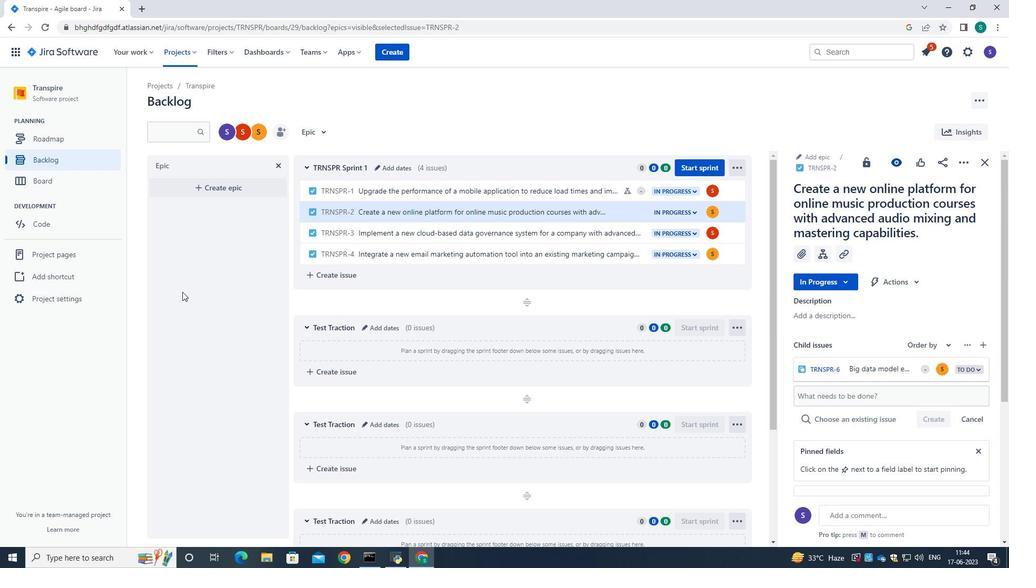 
